Task: Change the configuration of the roadmap layout of the mark's project to group by "Status".
Action: Mouse pressed left at (282, 162)
Screenshot: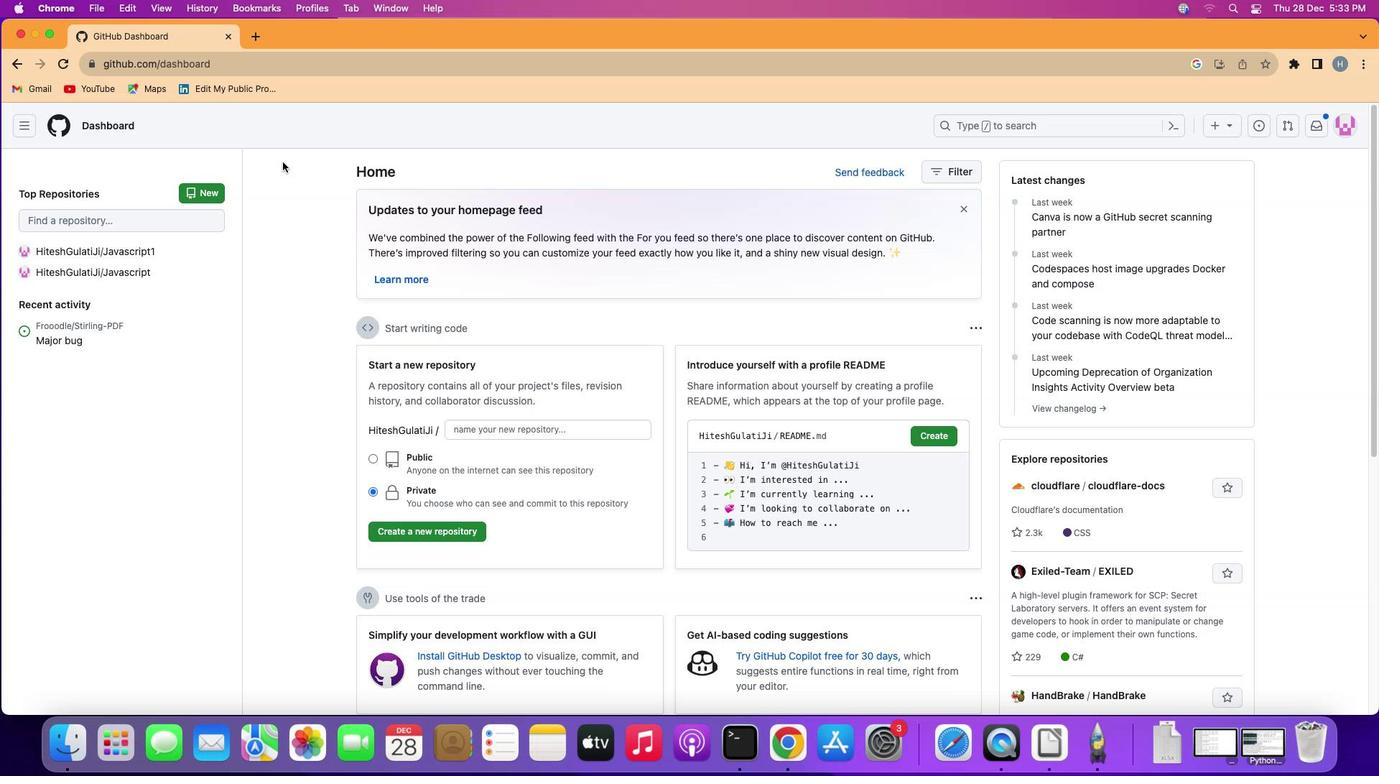 
Action: Mouse moved to (25, 120)
Screenshot: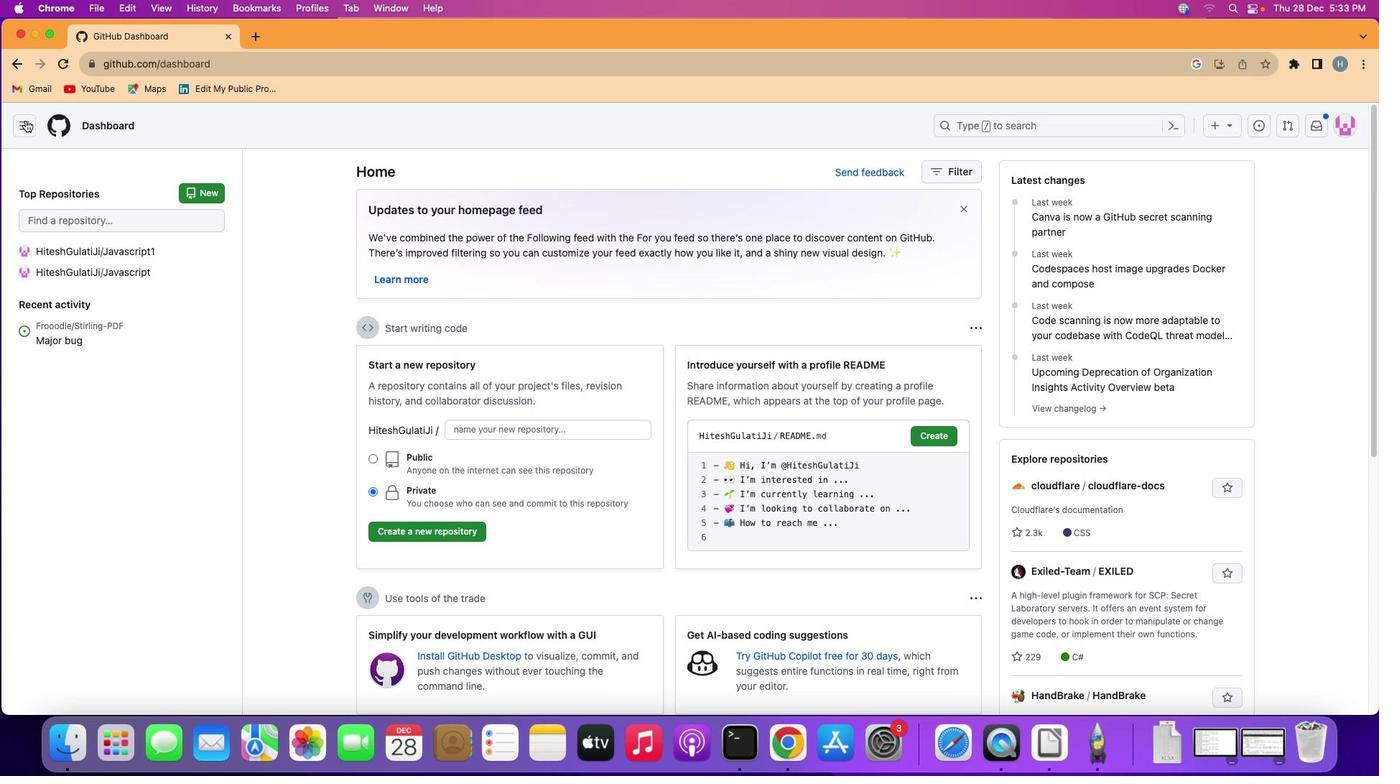 
Action: Mouse pressed left at (25, 120)
Screenshot: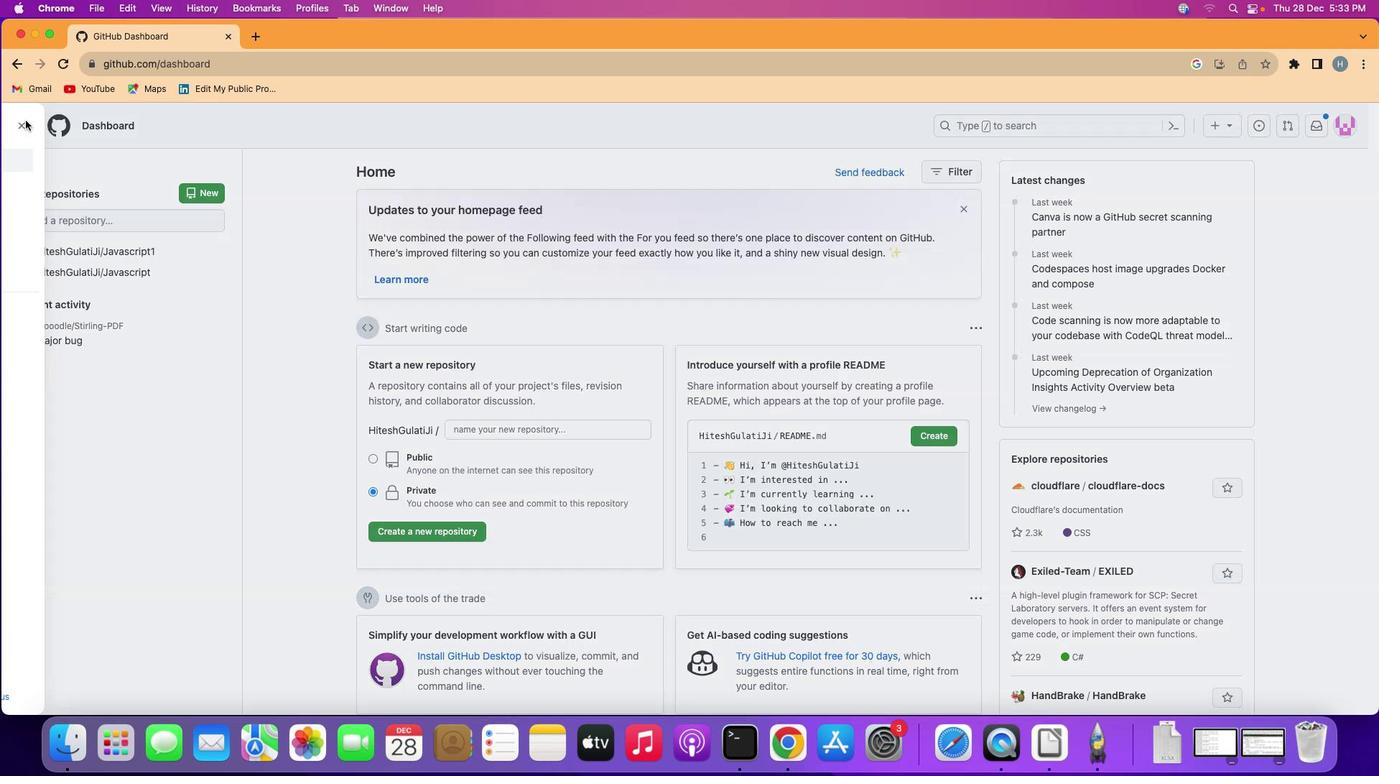
Action: Mouse moved to (85, 226)
Screenshot: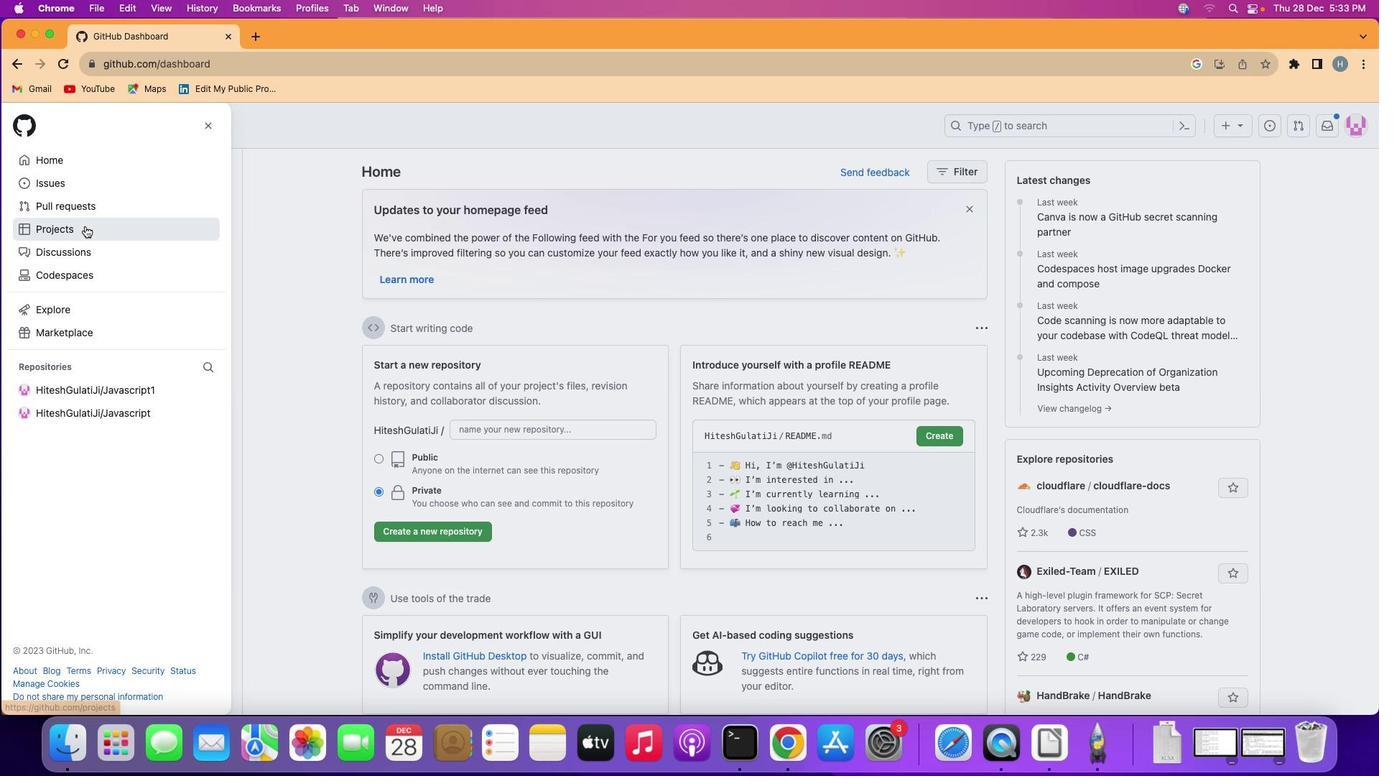 
Action: Mouse pressed left at (85, 226)
Screenshot: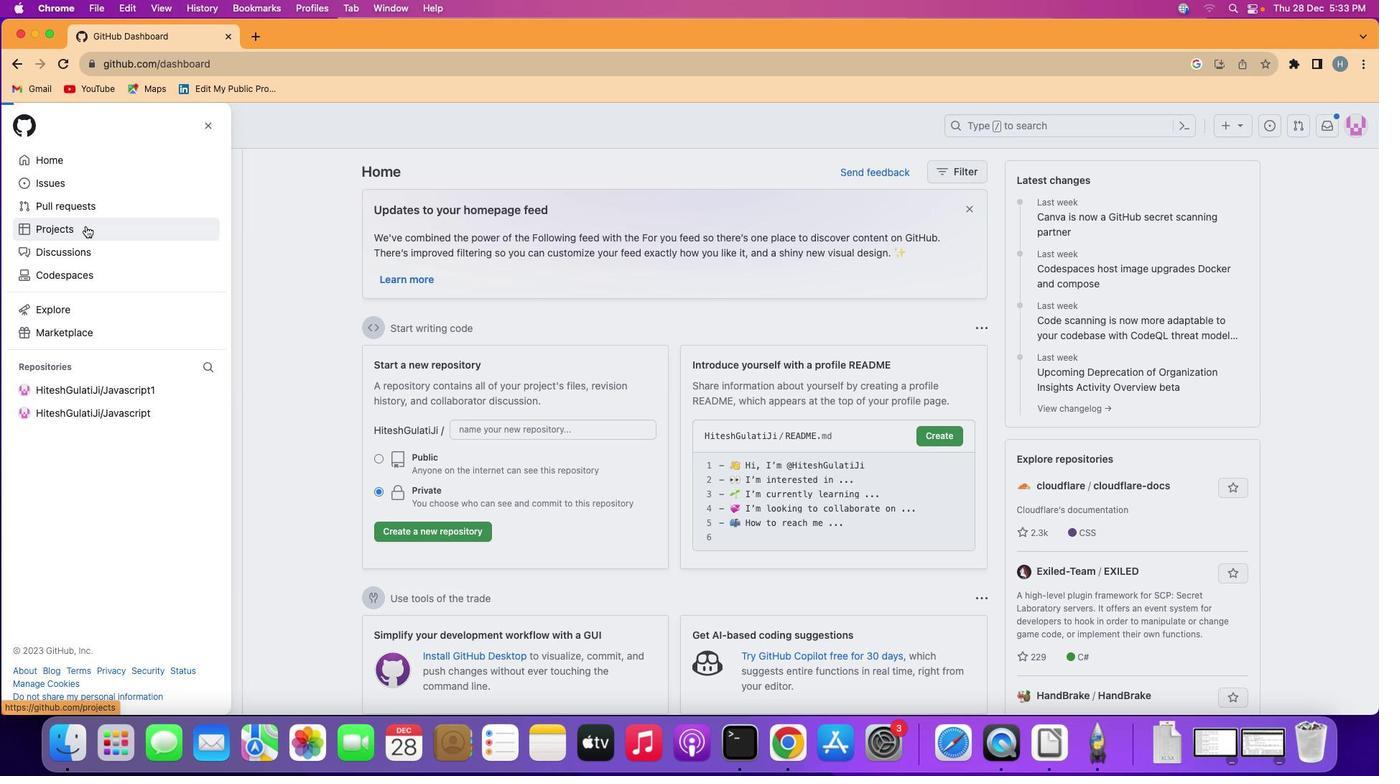 
Action: Mouse moved to (508, 259)
Screenshot: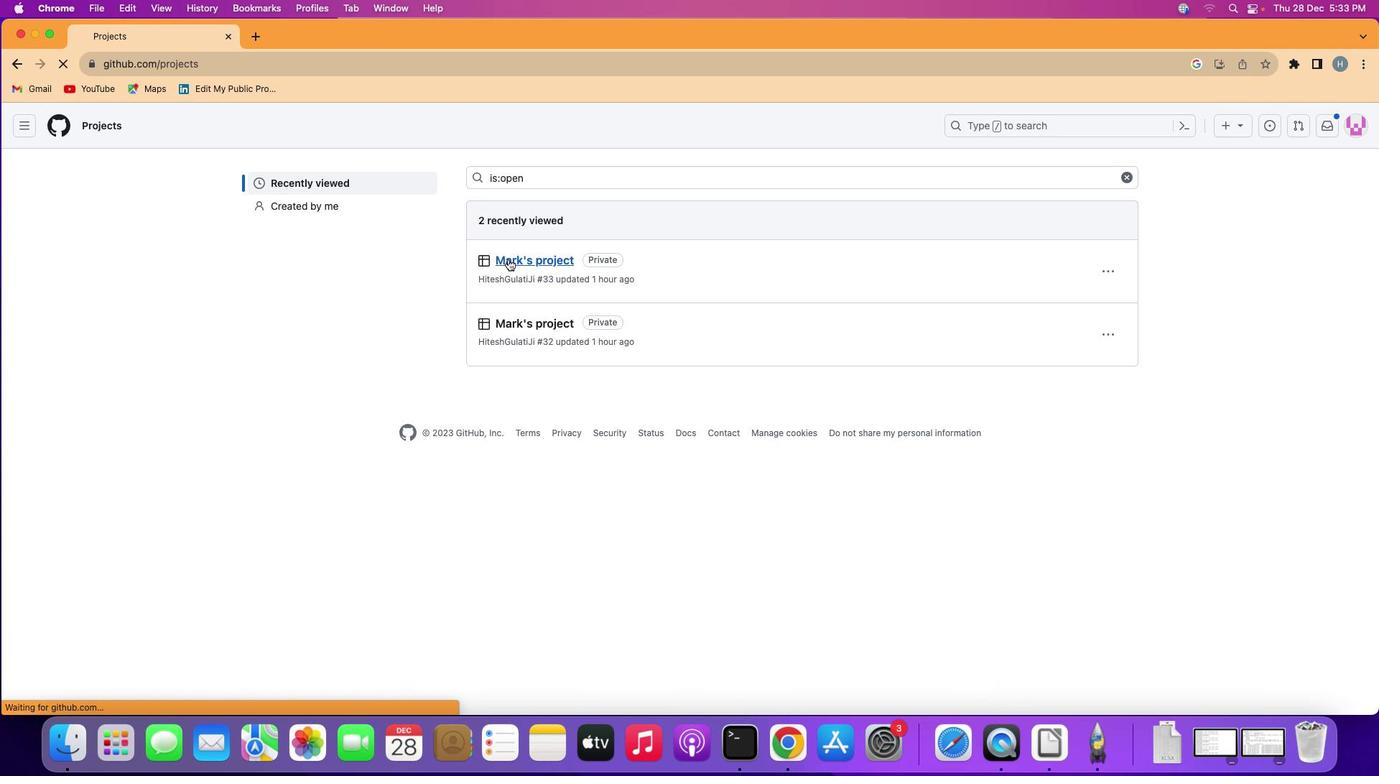 
Action: Mouse pressed left at (508, 259)
Screenshot: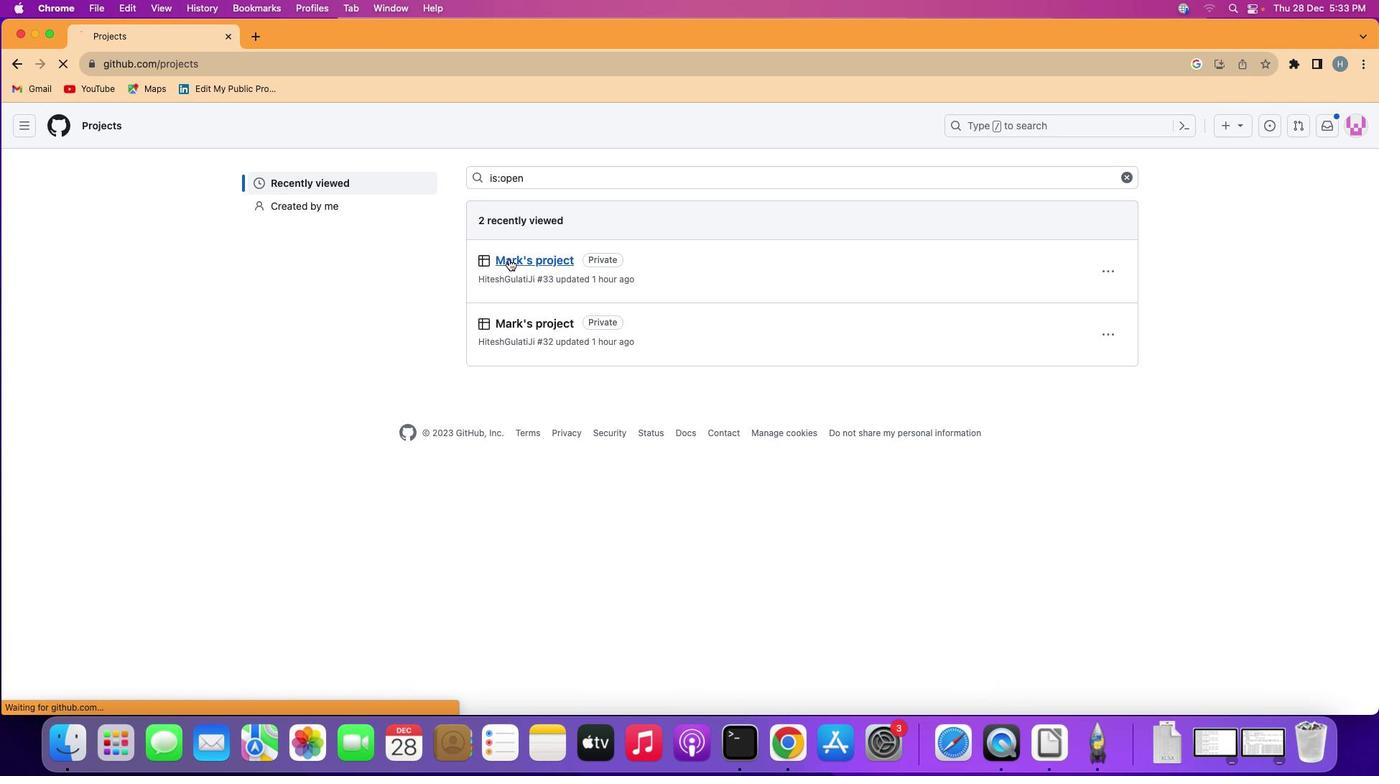 
Action: Mouse moved to (101, 194)
Screenshot: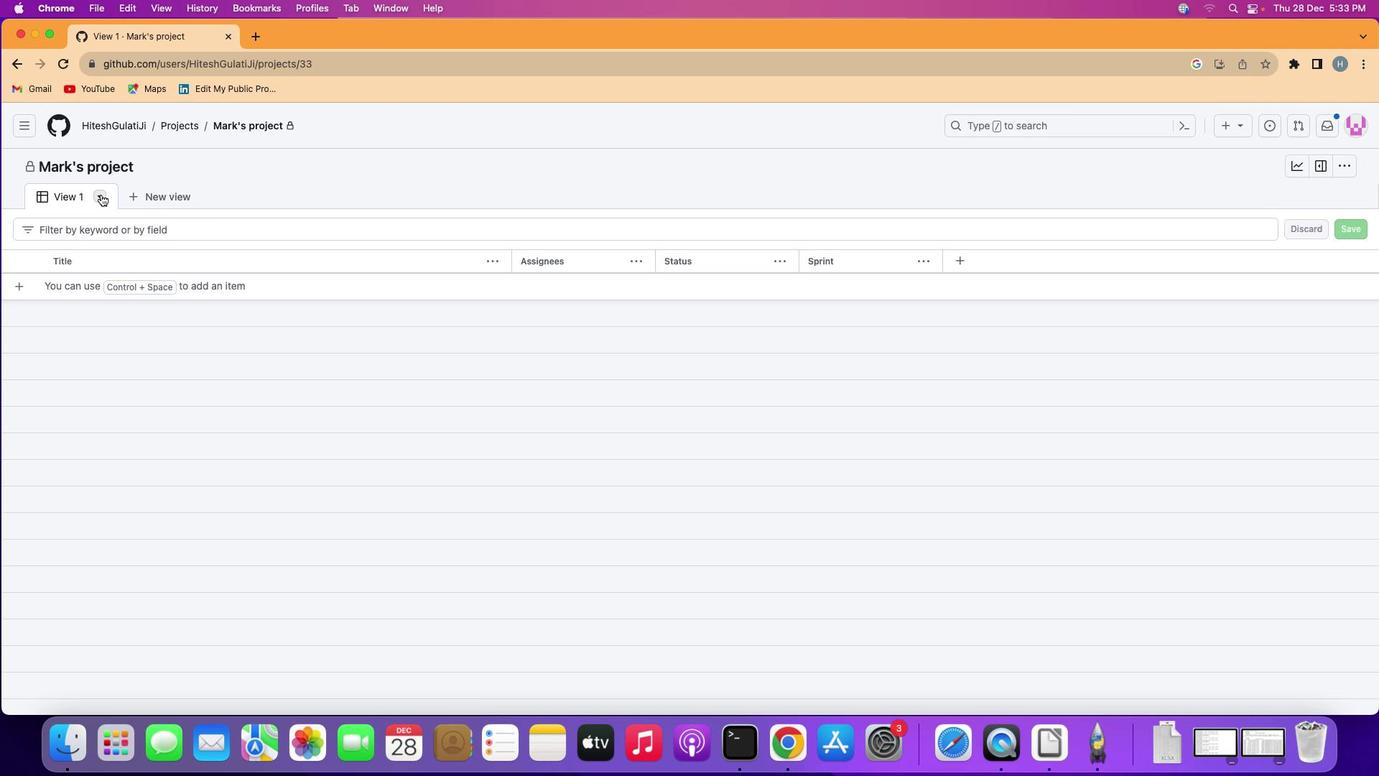 
Action: Mouse pressed left at (101, 194)
Screenshot: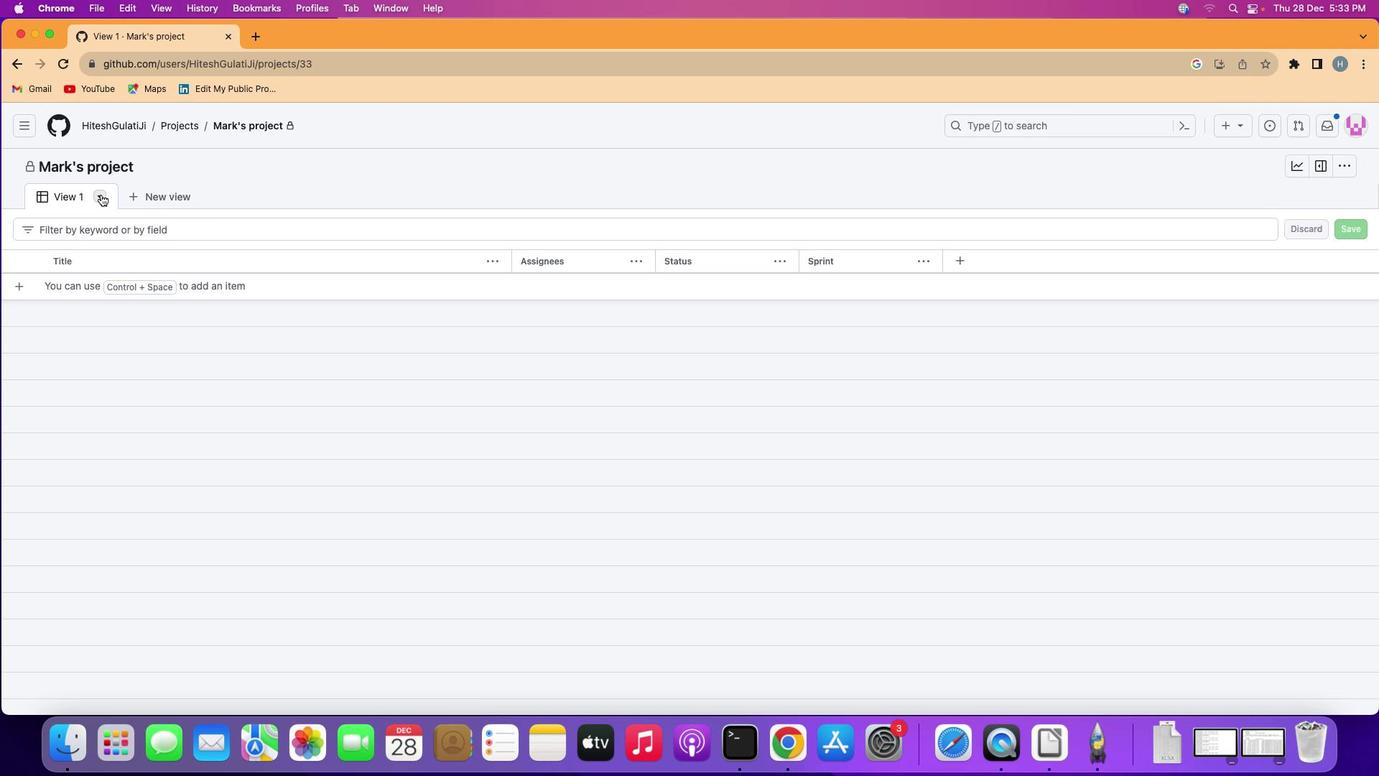 
Action: Mouse moved to (277, 247)
Screenshot: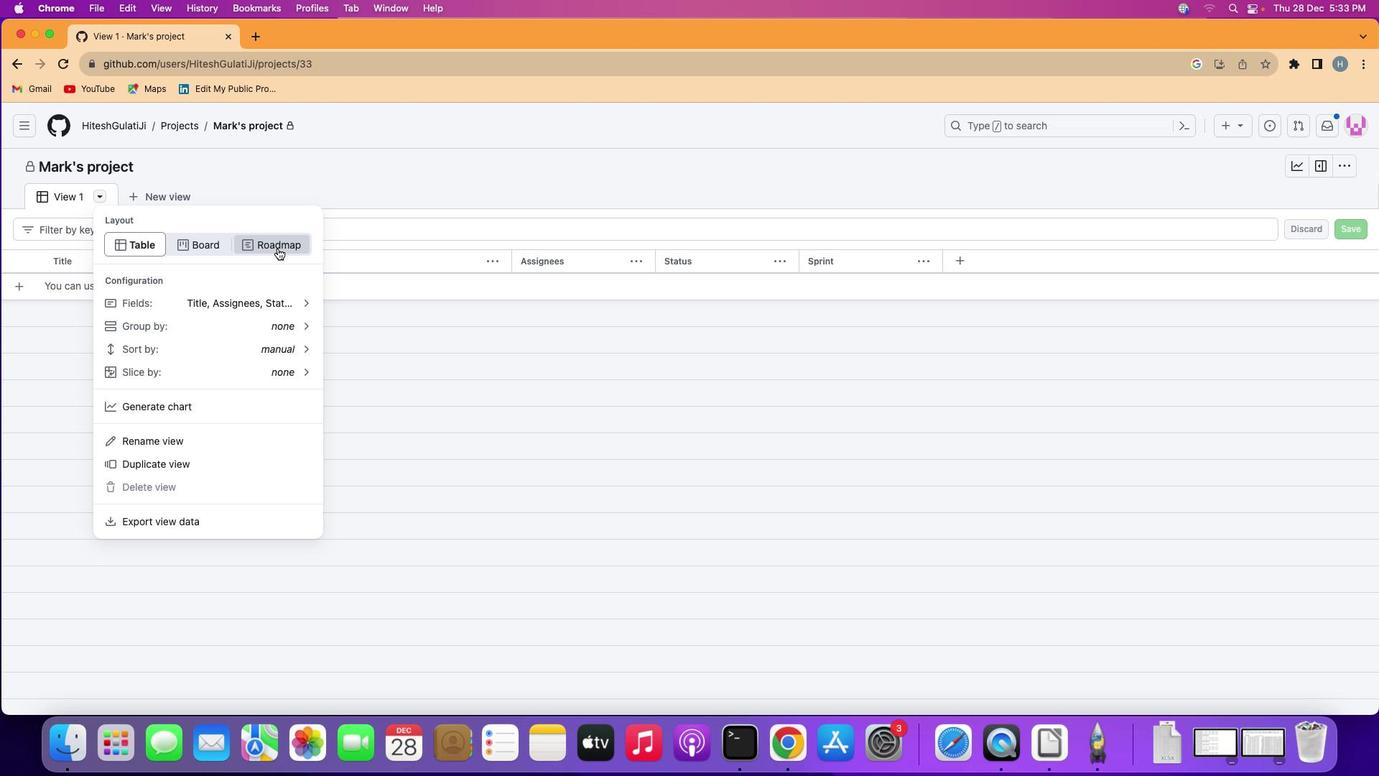
Action: Mouse pressed left at (277, 247)
Screenshot: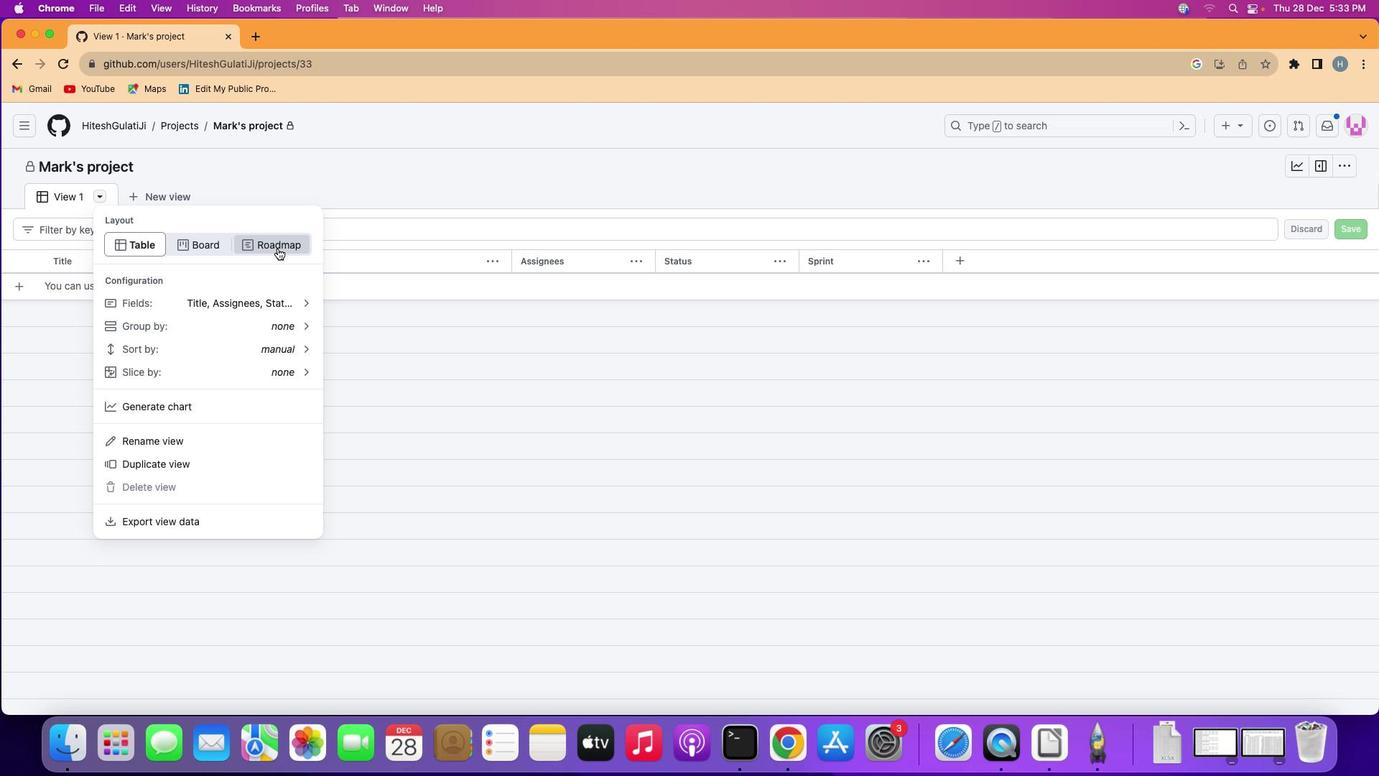 
Action: Mouse moved to (101, 196)
Screenshot: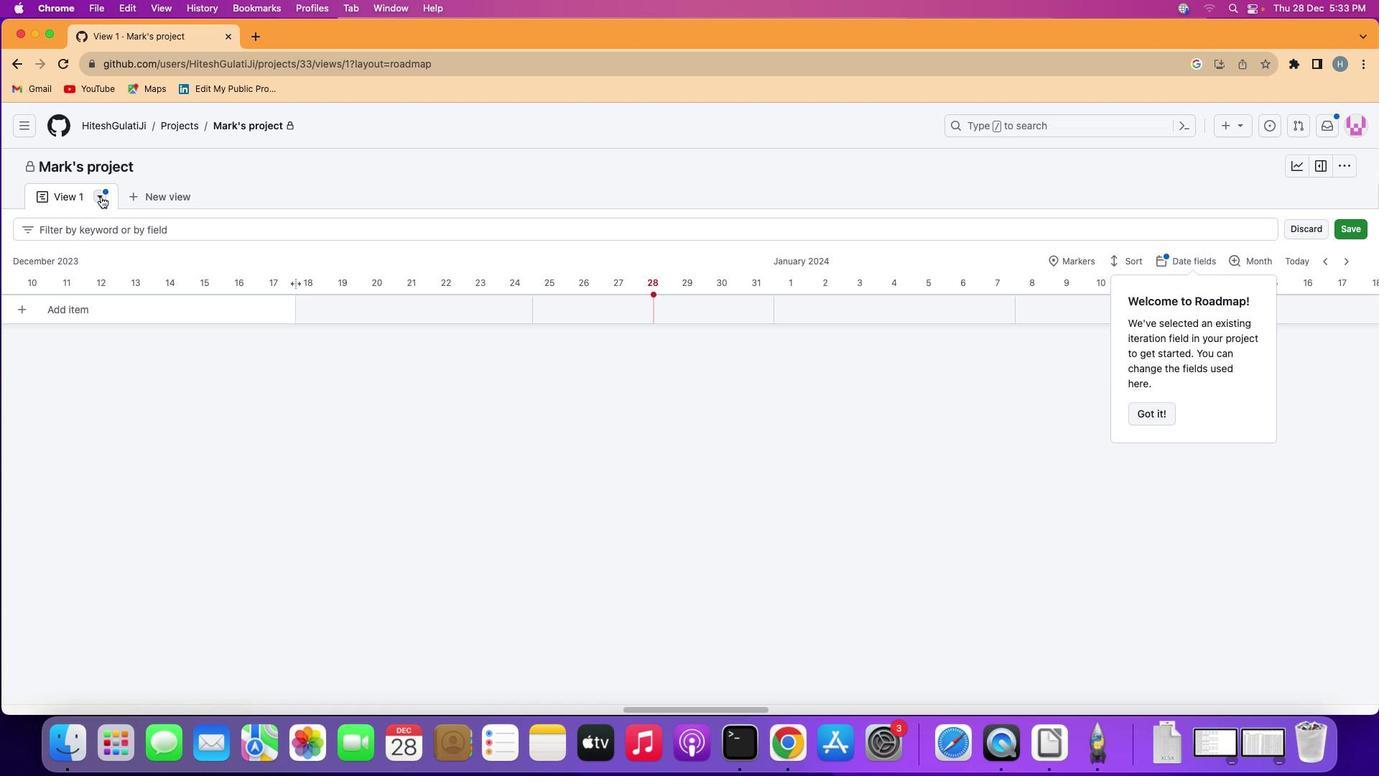 
Action: Mouse pressed left at (101, 196)
Screenshot: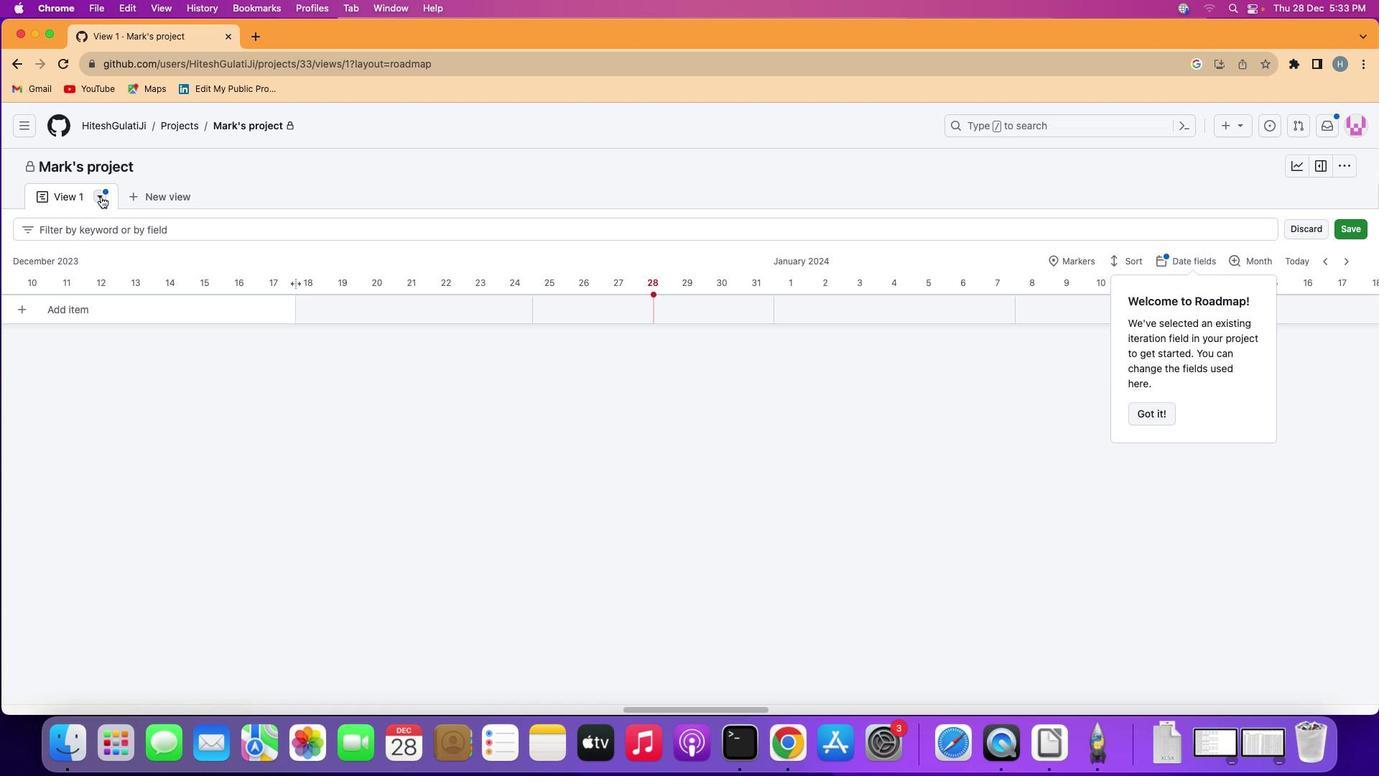 
Action: Mouse moved to (164, 303)
Screenshot: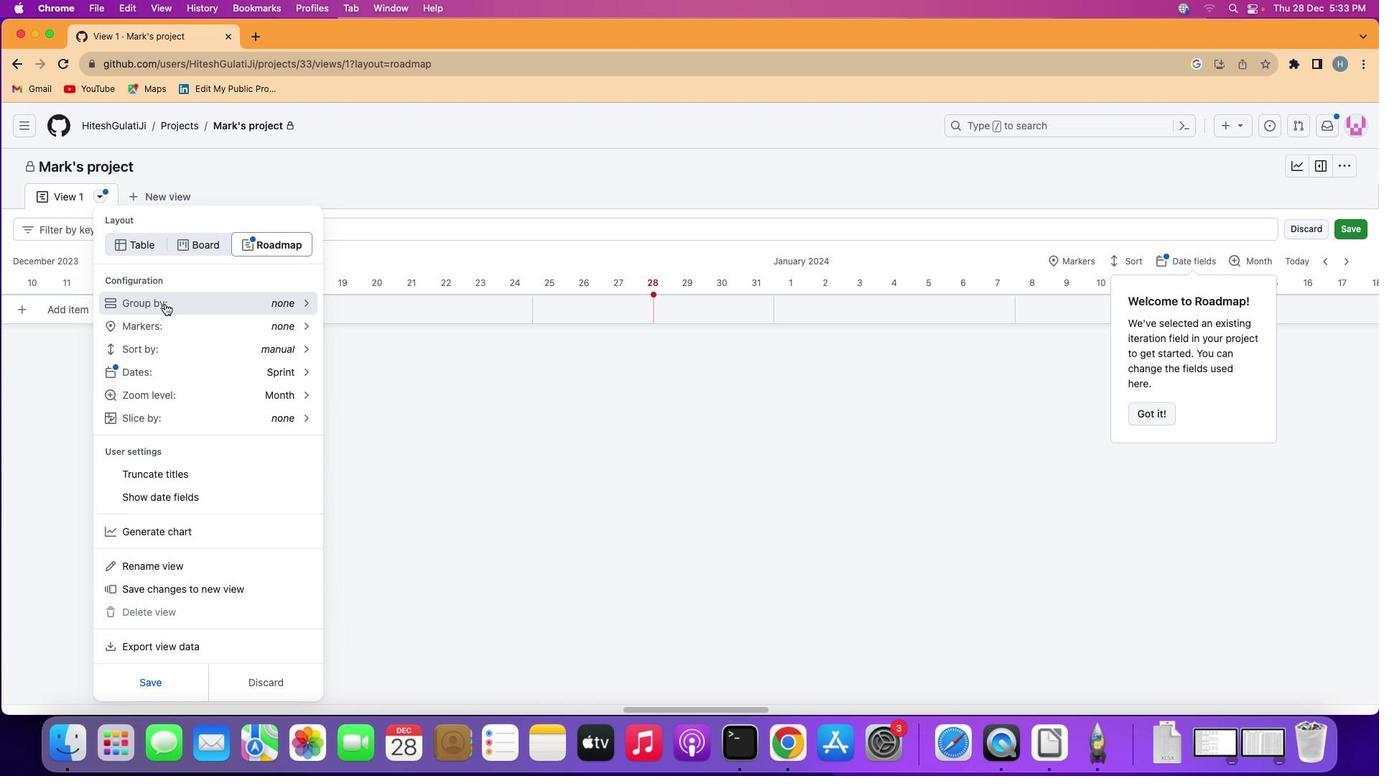 
Action: Mouse pressed left at (164, 303)
Screenshot: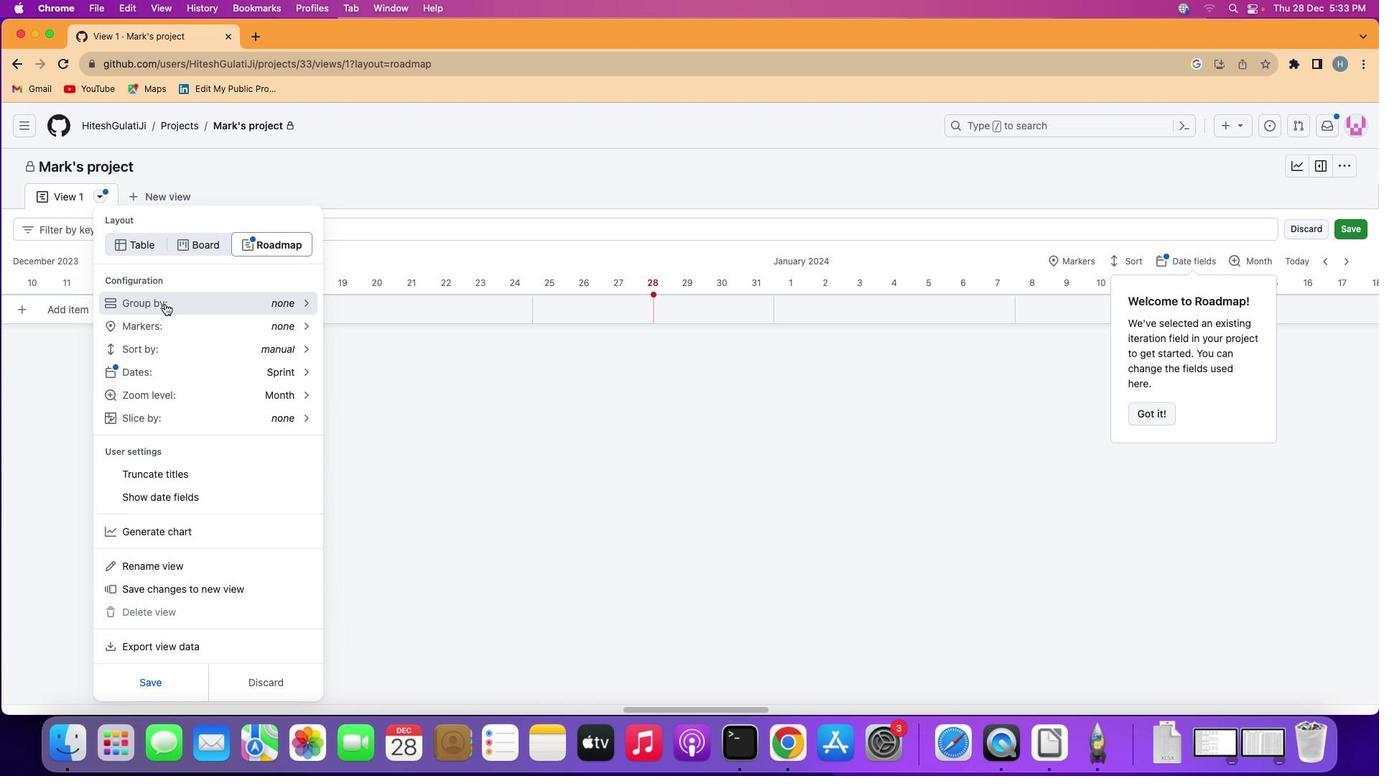 
Action: Mouse moved to (187, 265)
Screenshot: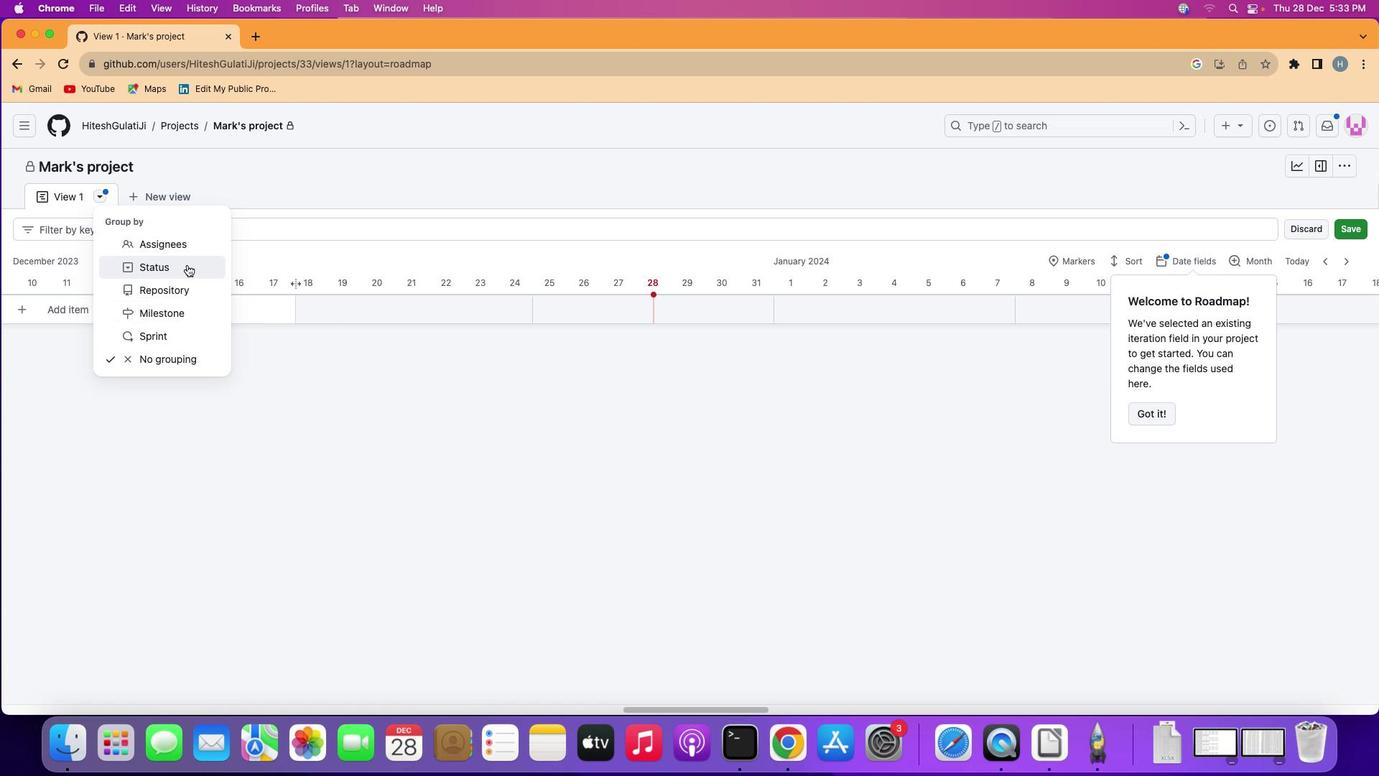 
Action: Mouse pressed left at (187, 265)
Screenshot: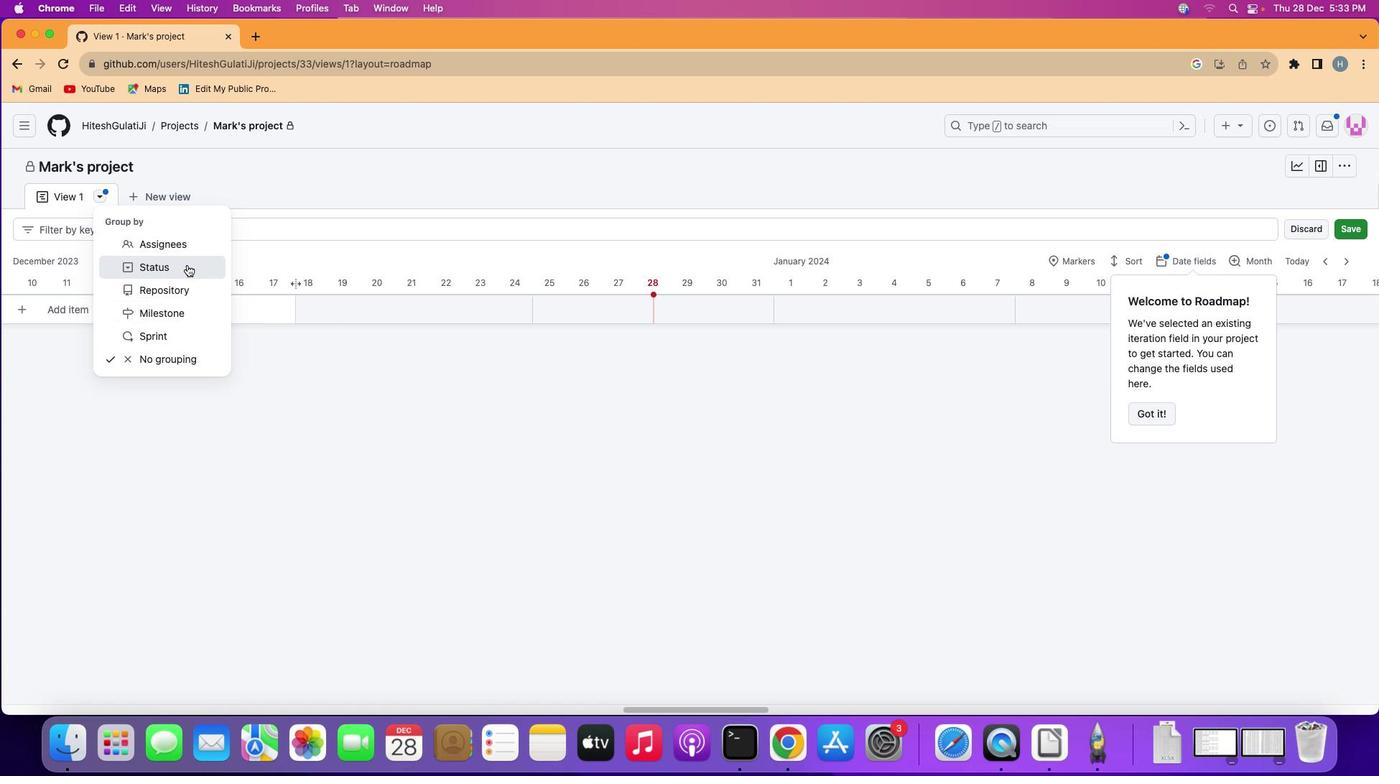 
Action: Mouse moved to (226, 272)
Screenshot: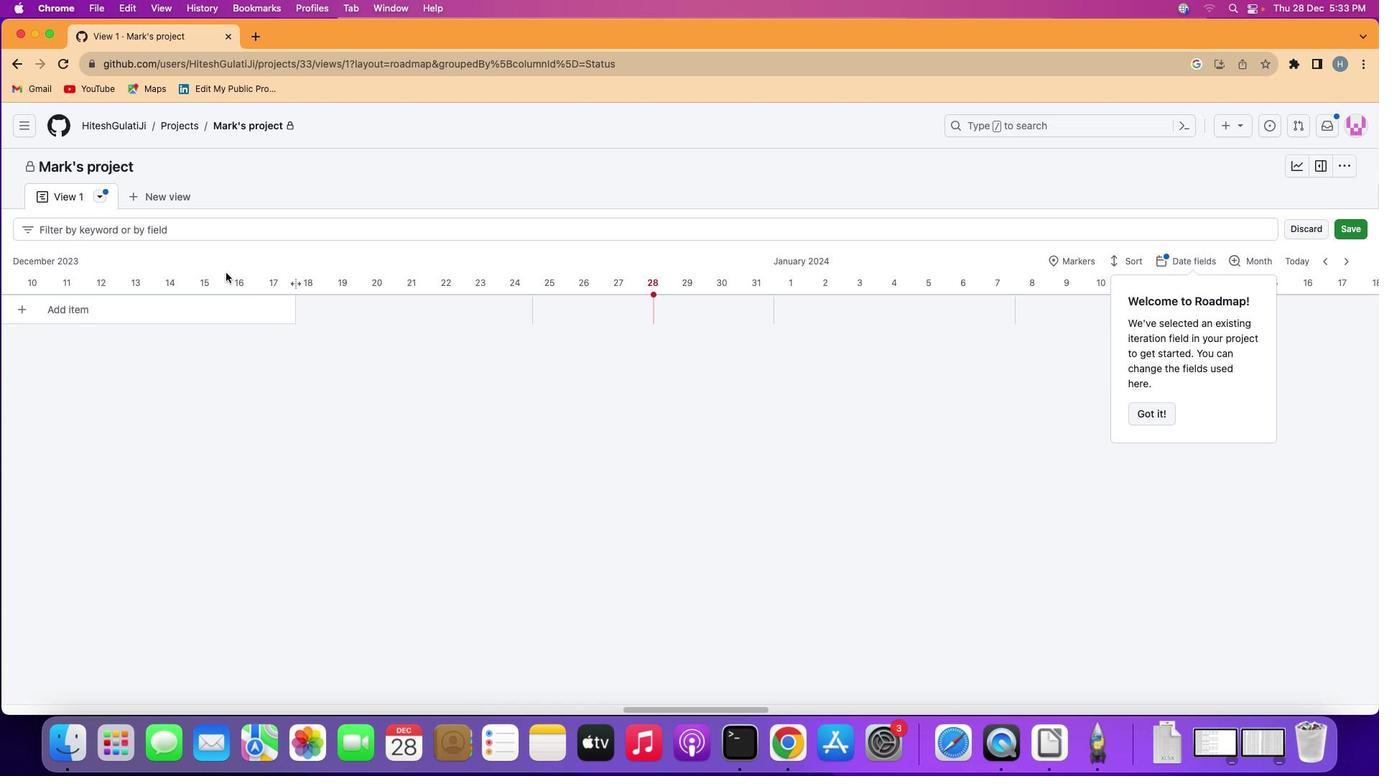 
